 Task: In the  document information Apply all border to the tabe with  'with box; Style line and width 1/4 pt 'Select Header and apply  'Italics' Select the text and align it to the  Center
Action: Mouse pressed left at (354, 53)
Screenshot: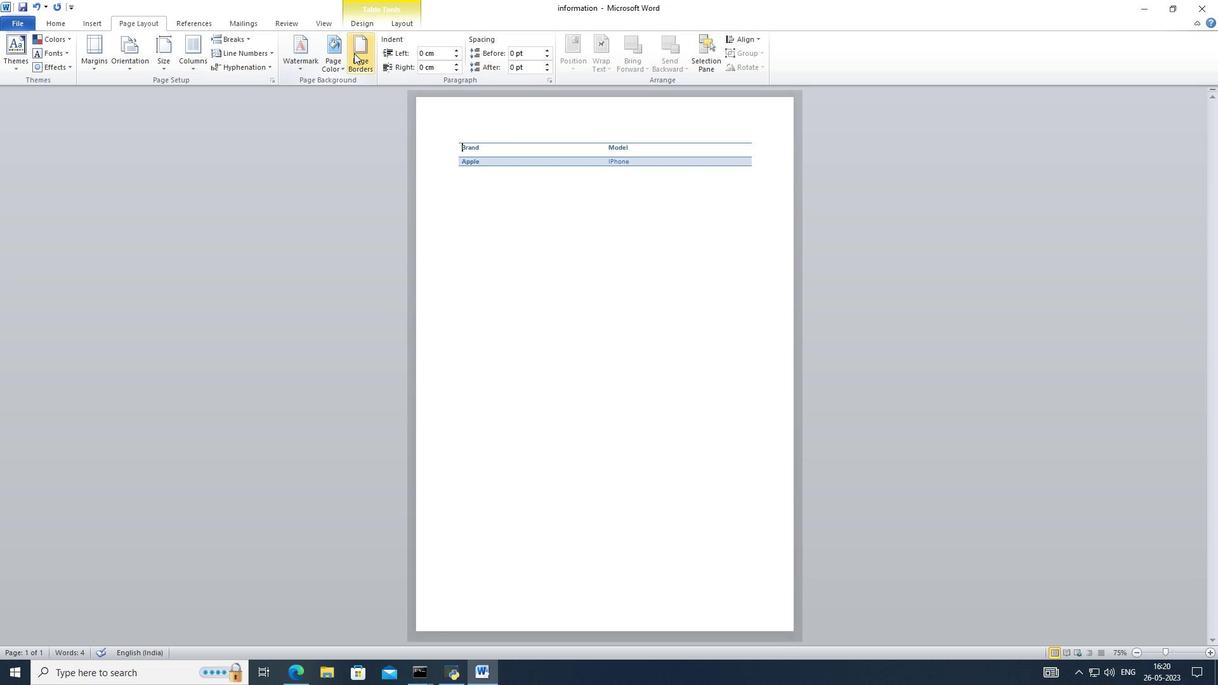 
Action: Mouse moved to (484, 288)
Screenshot: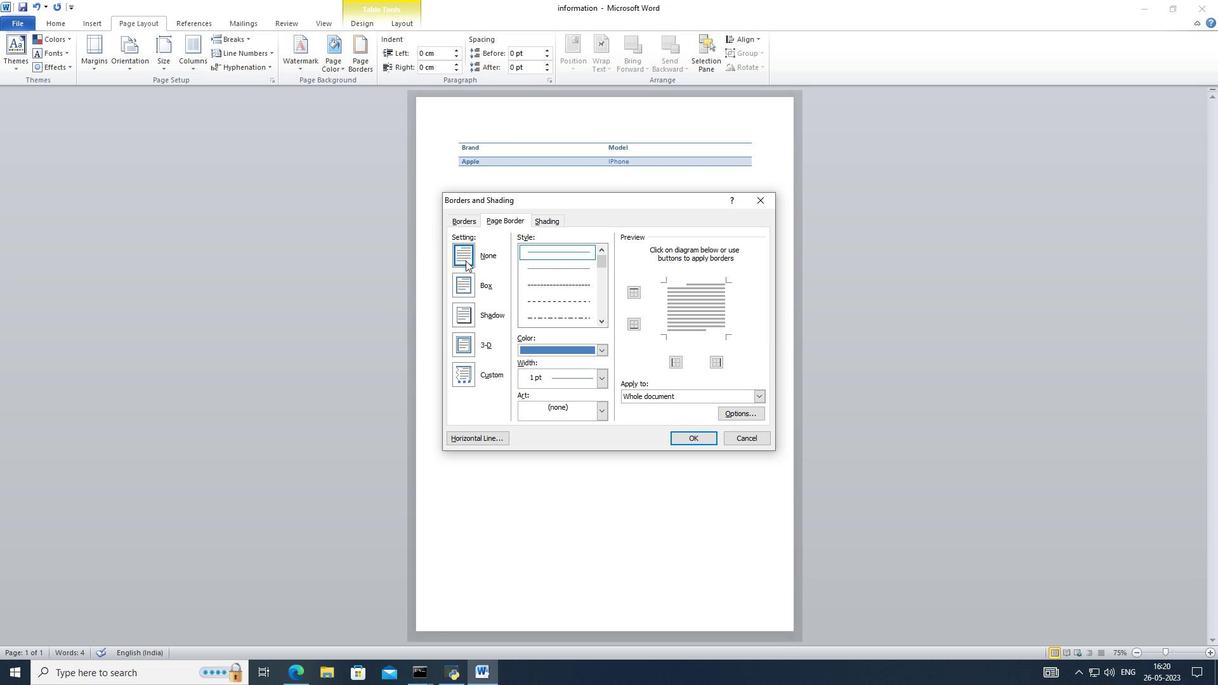 
Action: Mouse pressed left at (484, 288)
Screenshot: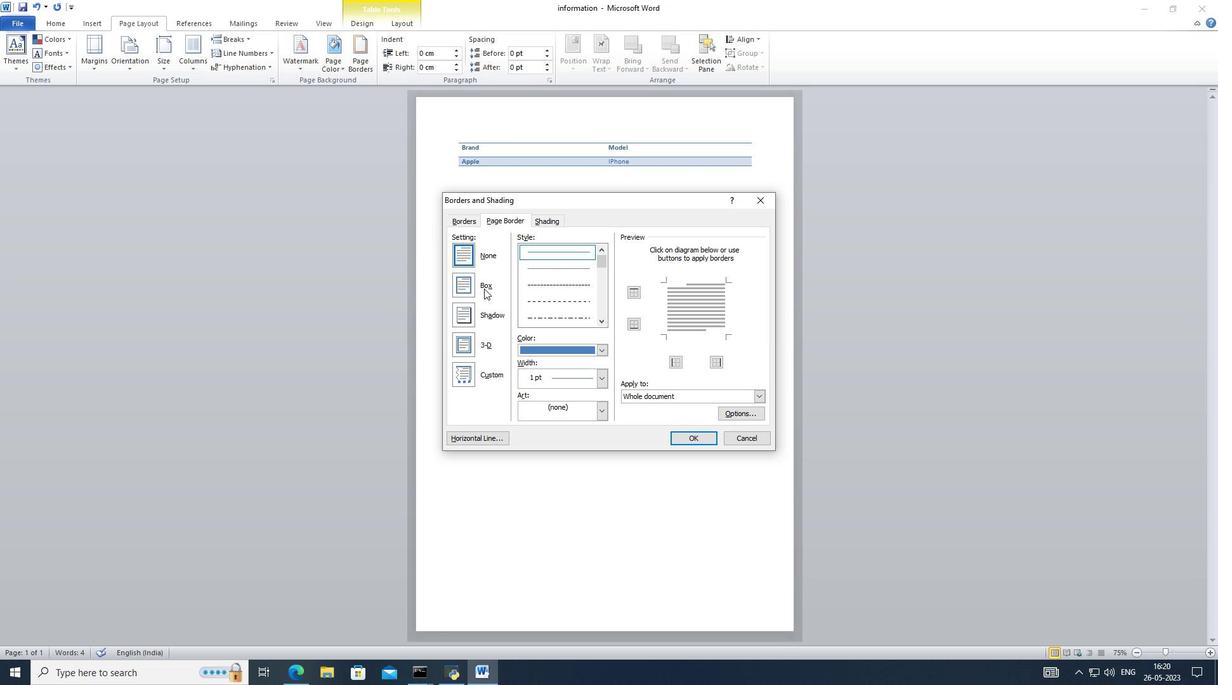 
Action: Mouse moved to (598, 380)
Screenshot: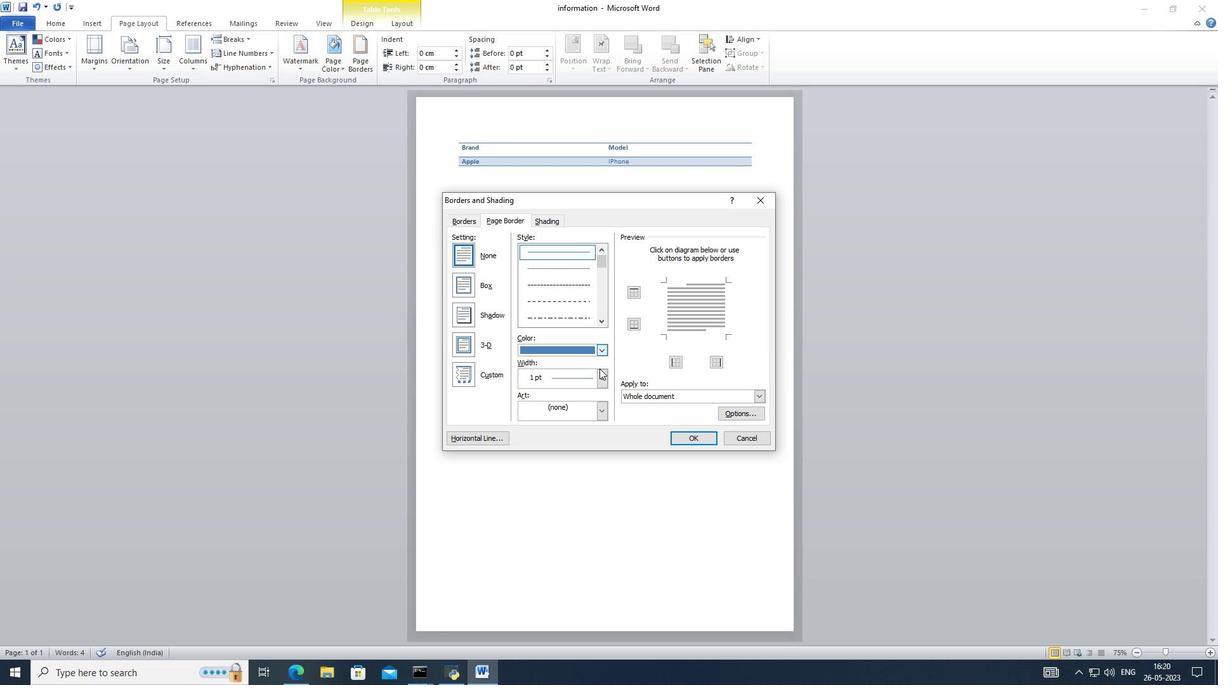 
Action: Mouse pressed left at (598, 380)
Screenshot: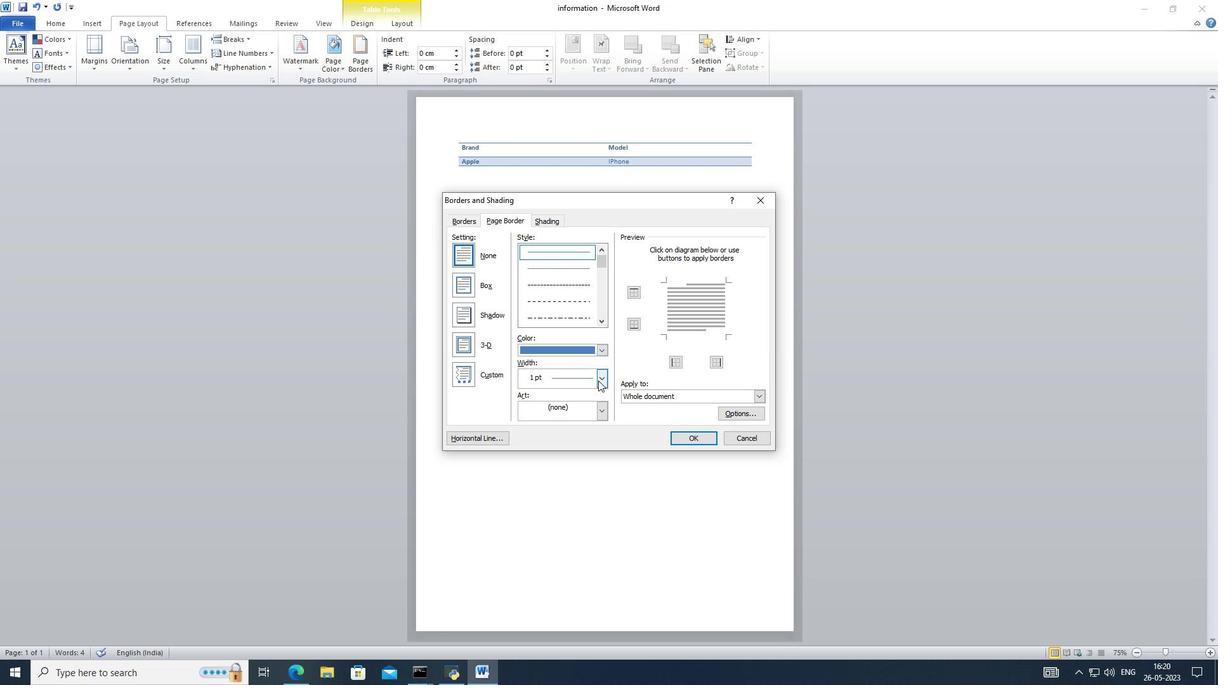 
Action: Mouse moved to (542, 400)
Screenshot: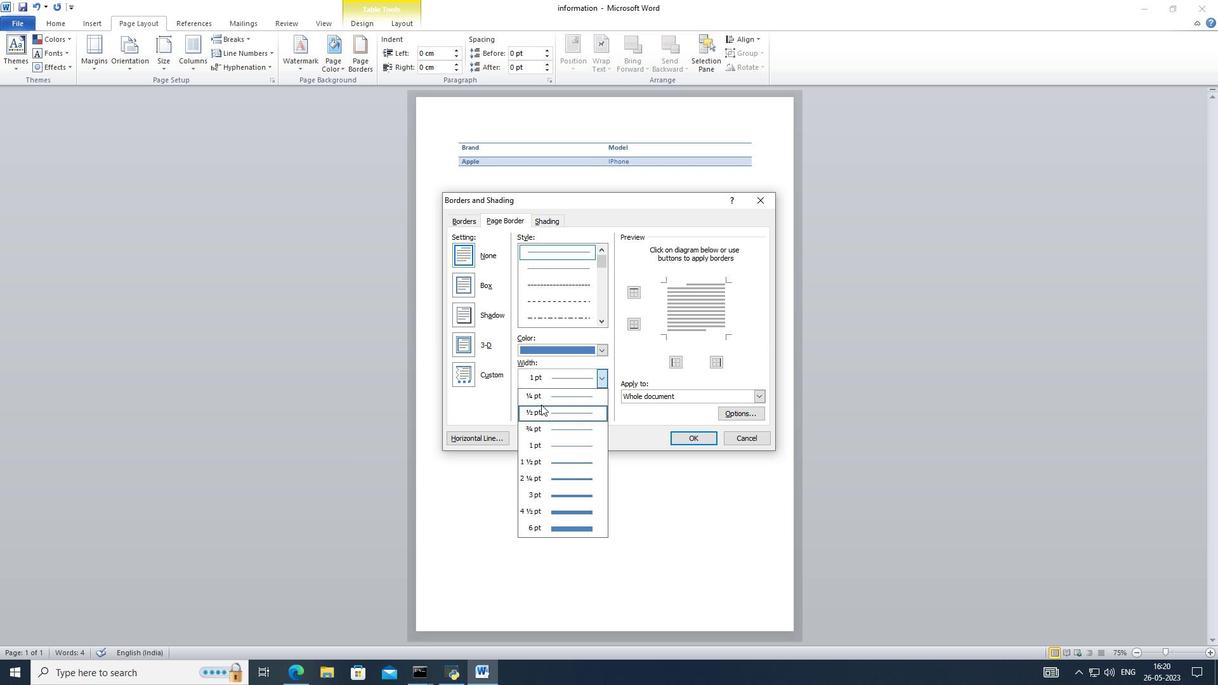 
Action: Mouse pressed left at (542, 400)
Screenshot: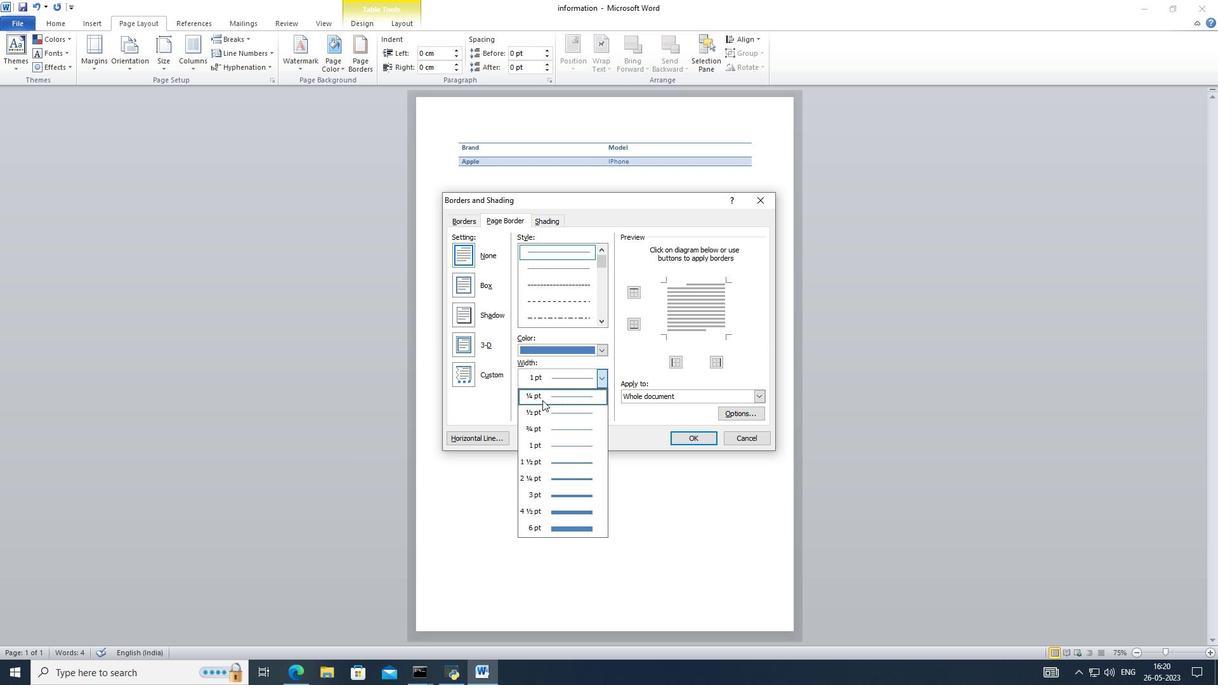 
Action: Mouse moved to (669, 432)
Screenshot: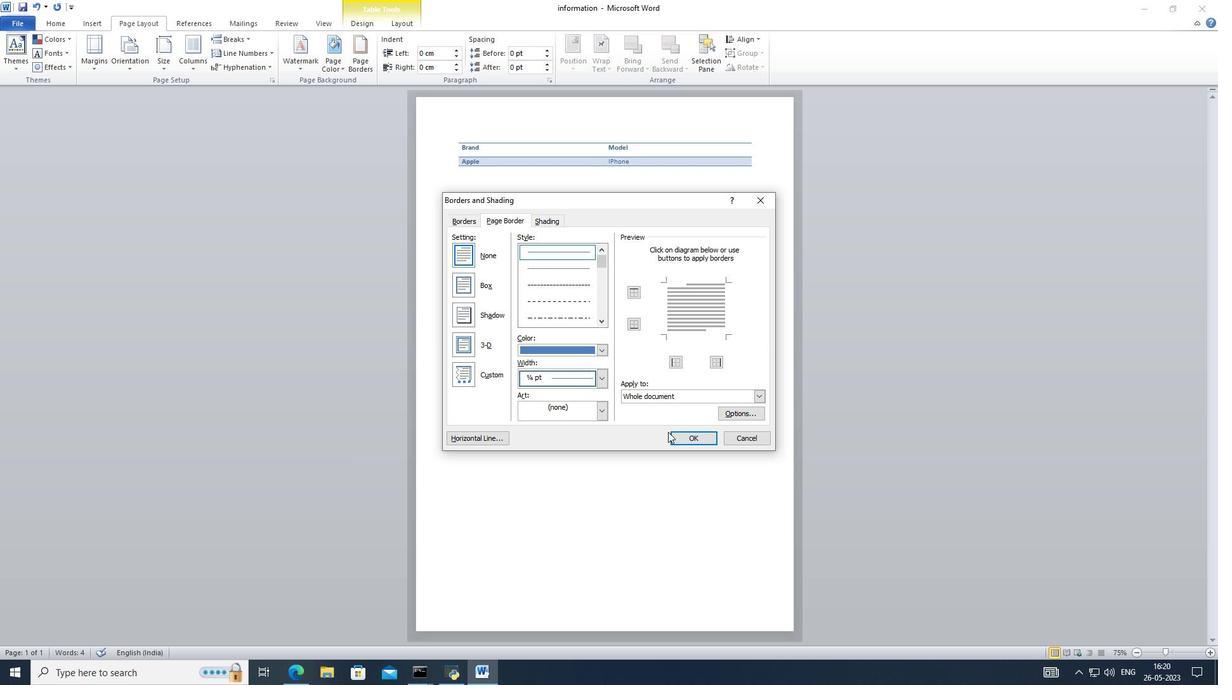 
Action: Mouse pressed left at (678, 435)
Screenshot: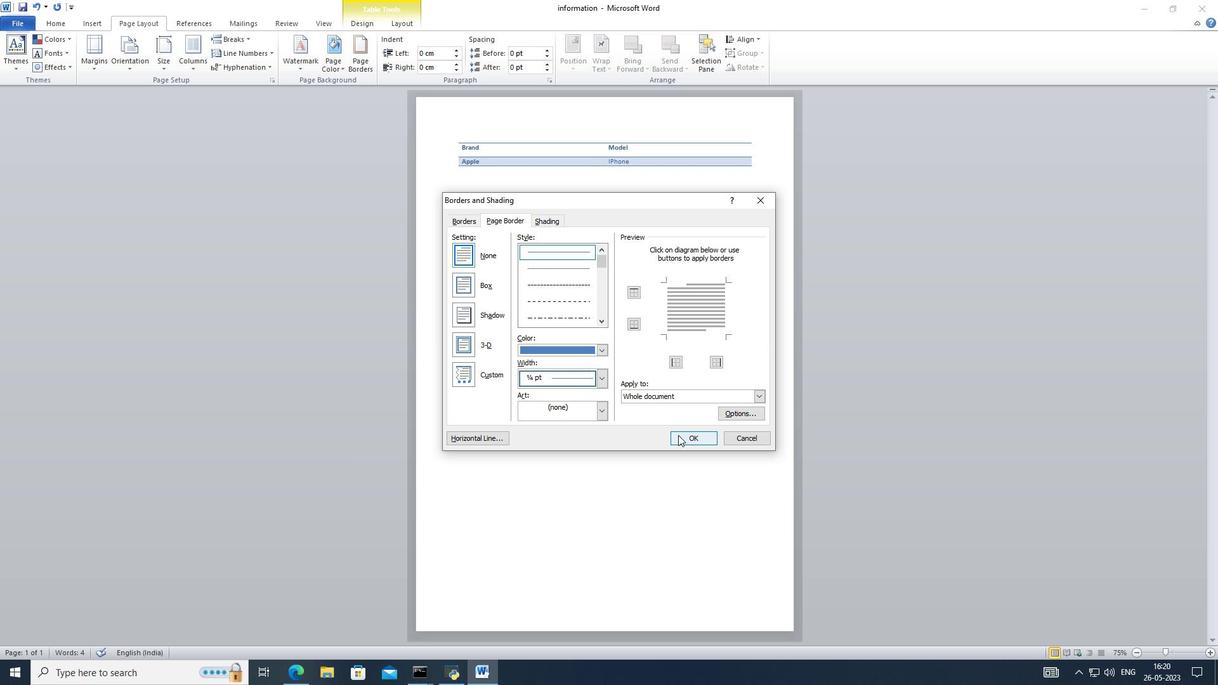 
Action: Mouse moved to (468, 146)
Screenshot: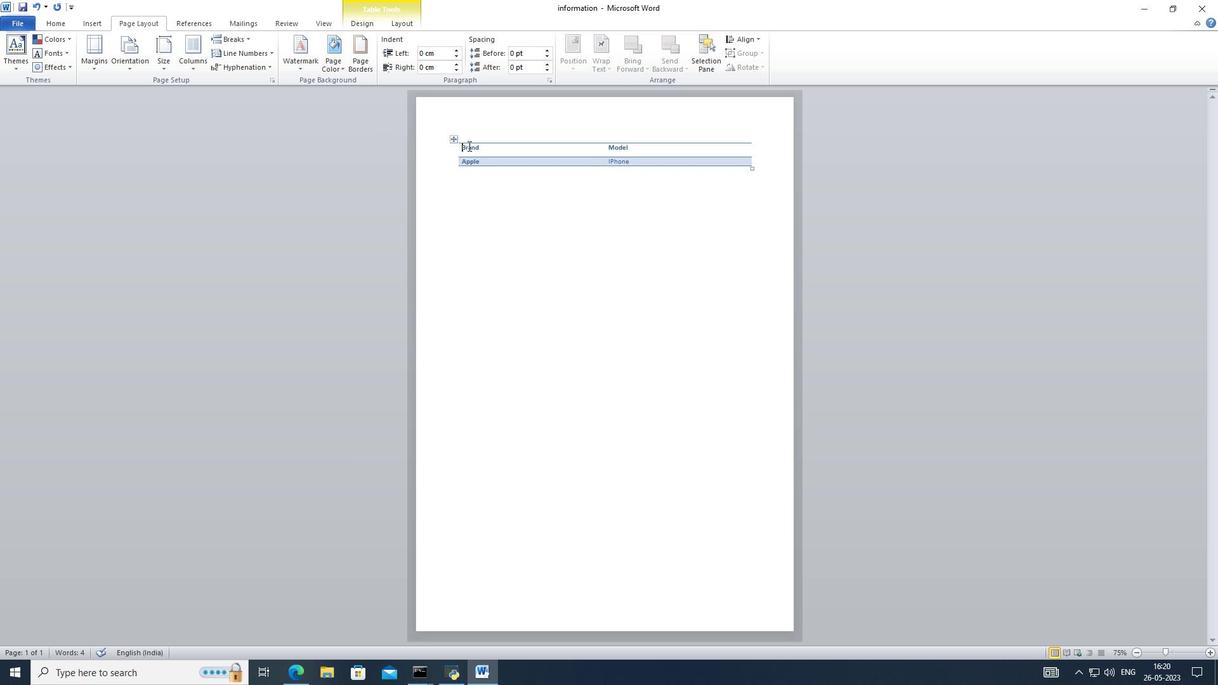 
Action: Mouse pressed left at (468, 146)
Screenshot: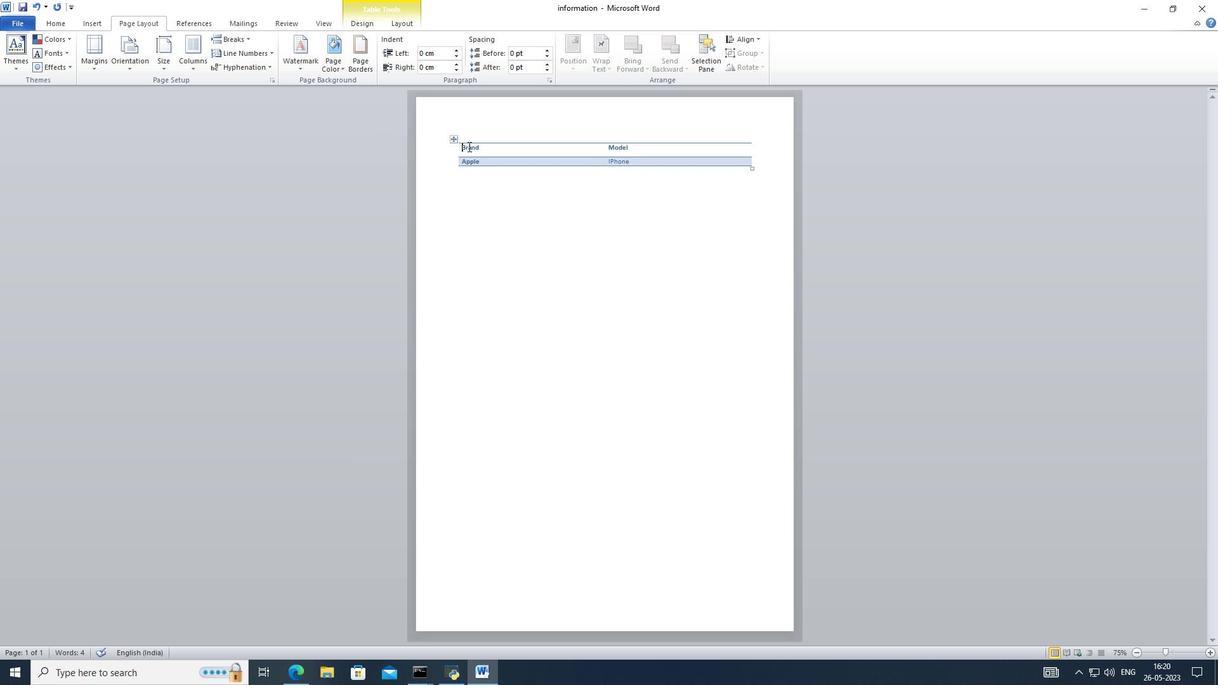 
Action: Mouse moved to (453, 139)
Screenshot: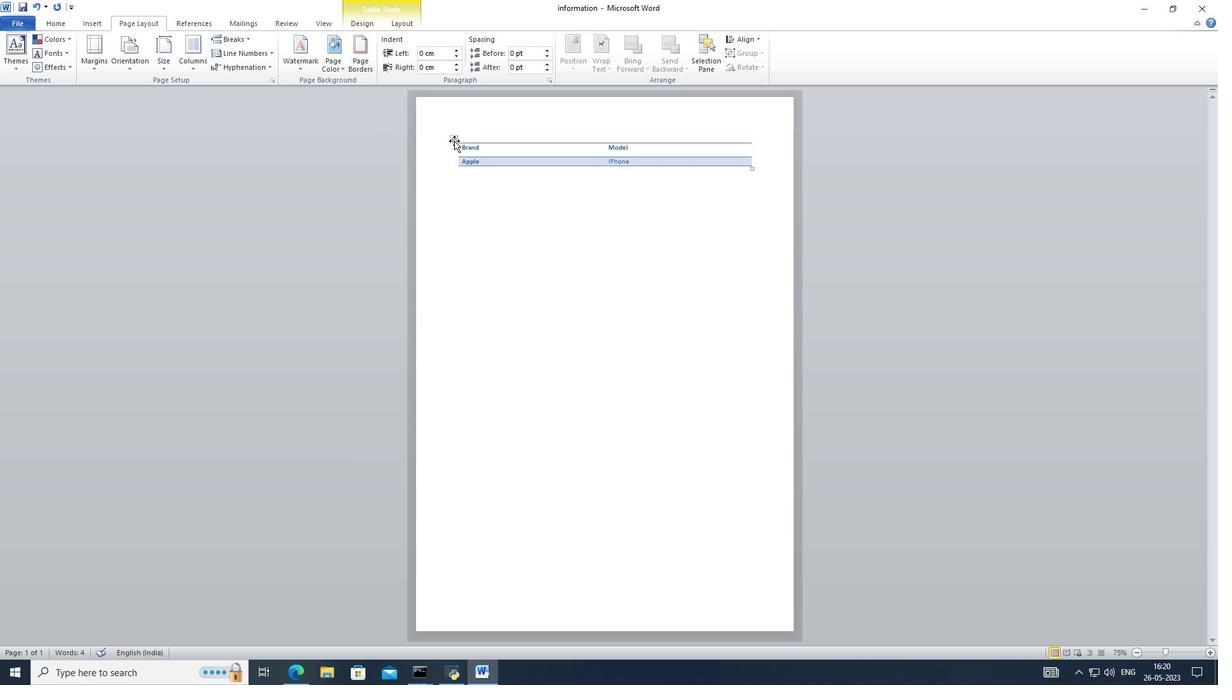 
Action: Mouse pressed left at (453, 139)
Screenshot: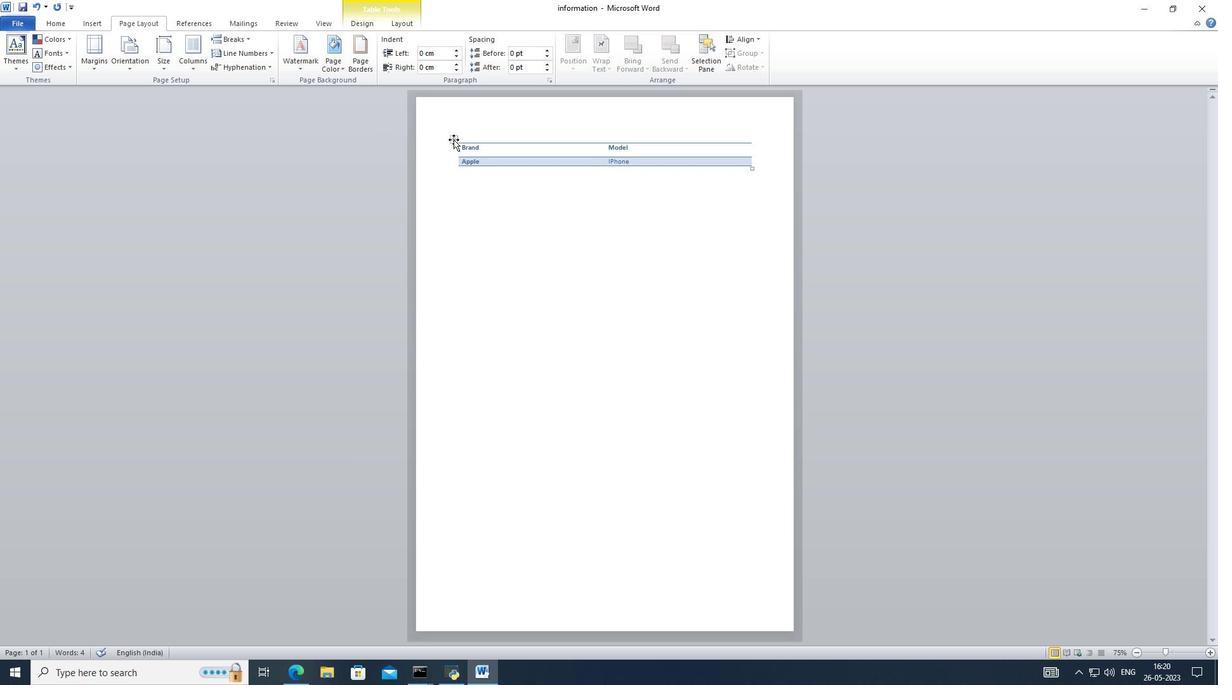 
Action: Mouse moved to (48, 24)
Screenshot: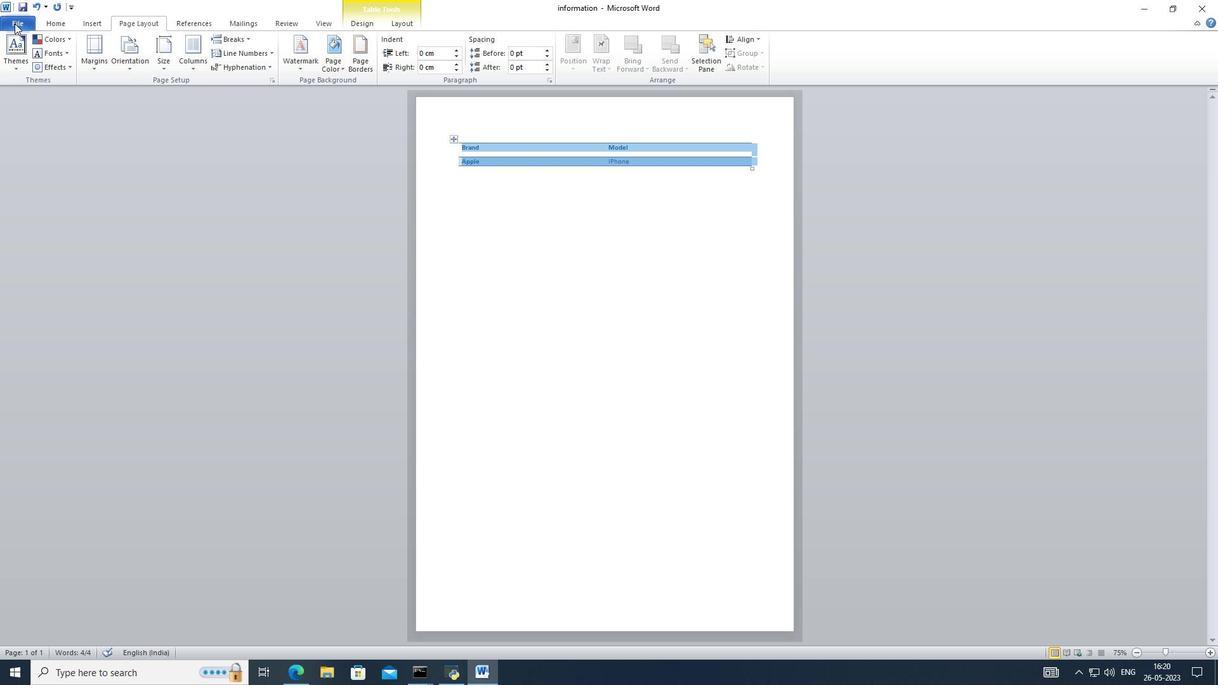 
Action: Mouse pressed left at (48, 24)
Screenshot: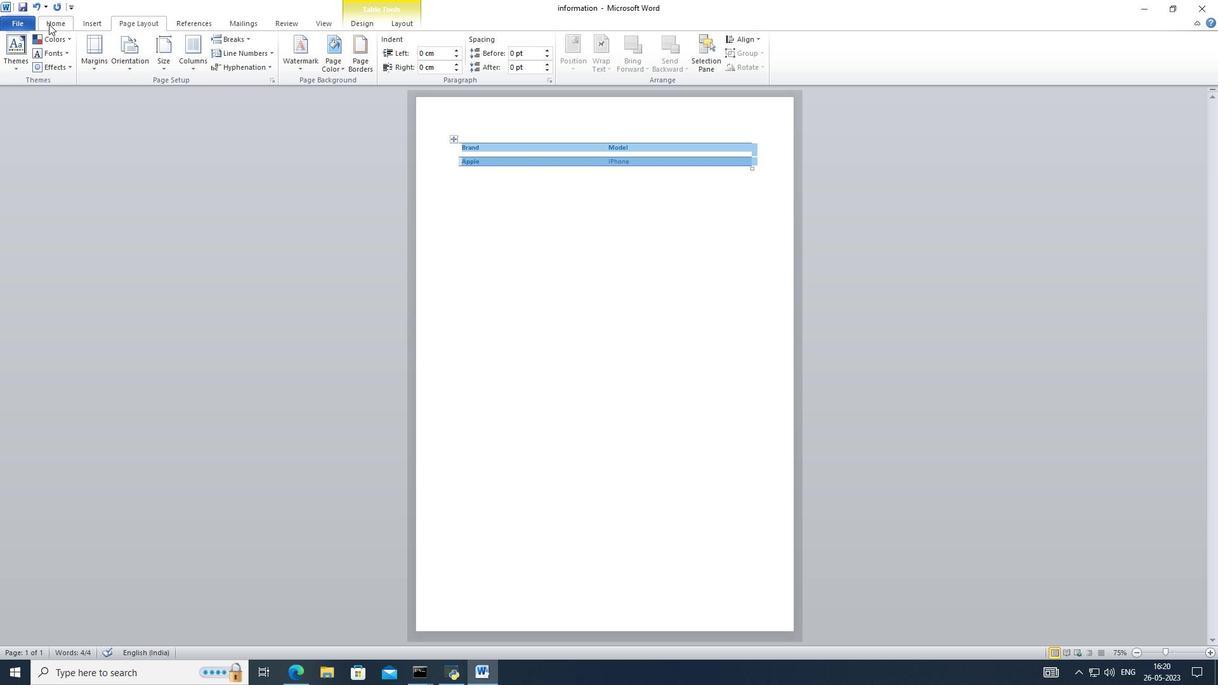 
Action: Mouse moved to (121, 68)
Screenshot: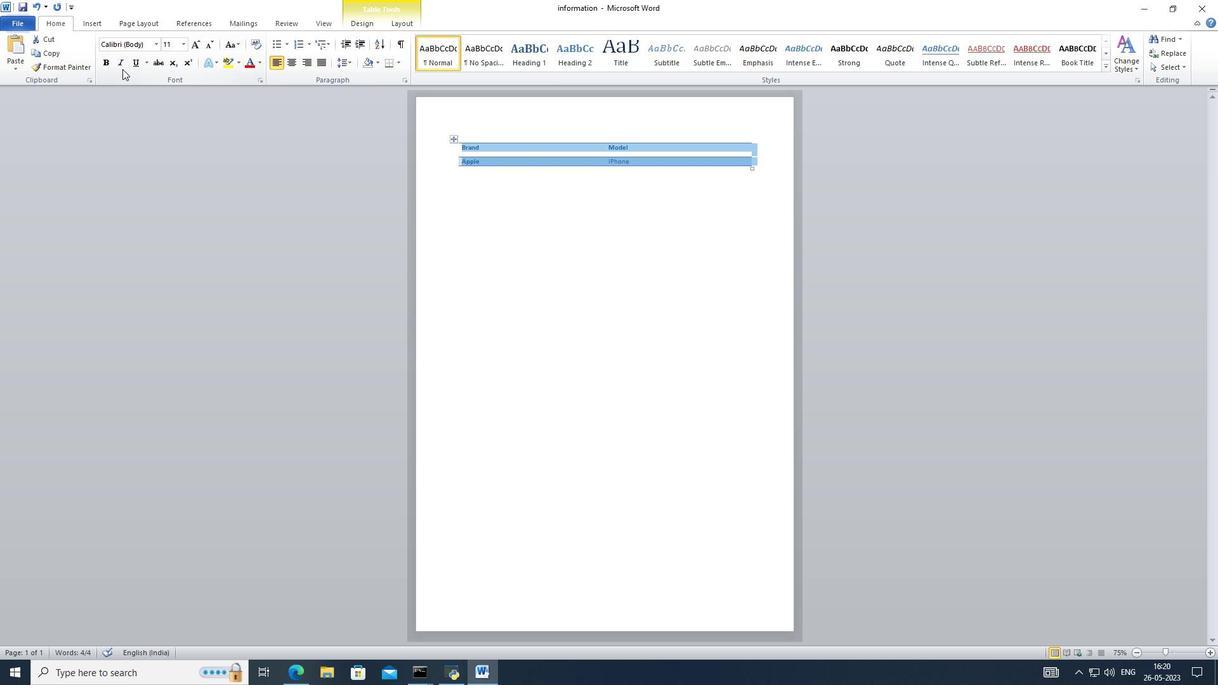 
Action: Mouse pressed left at (121, 68)
Screenshot: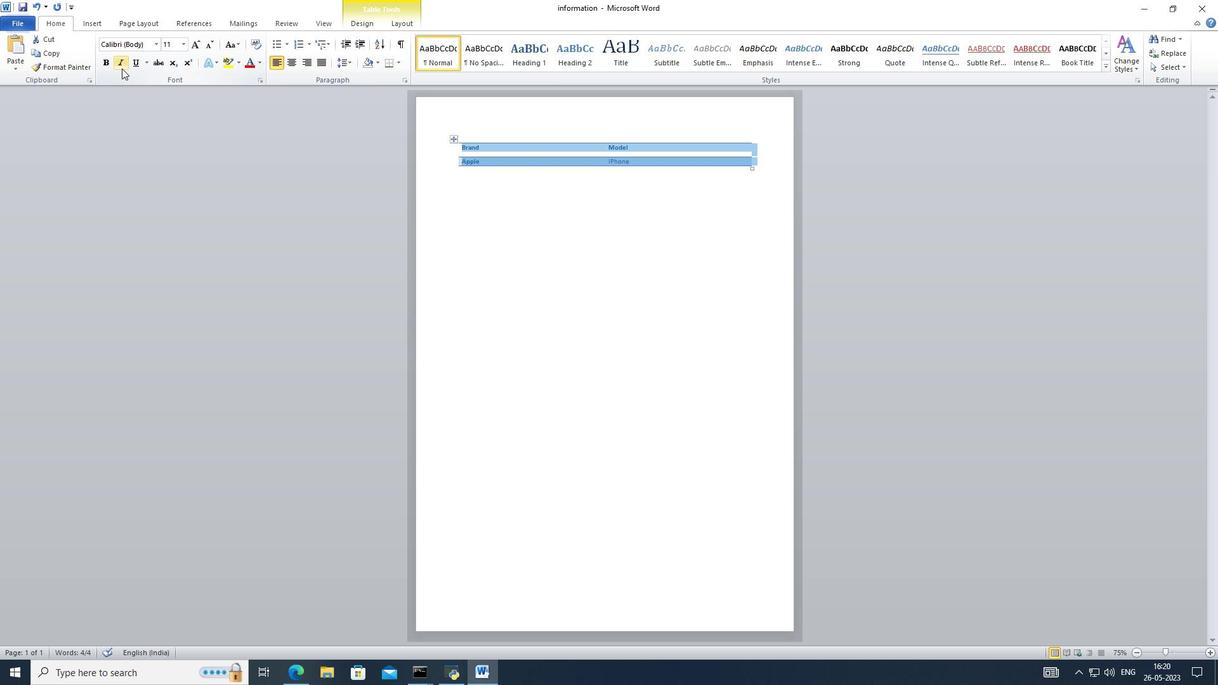 
Action: Mouse moved to (295, 64)
Screenshot: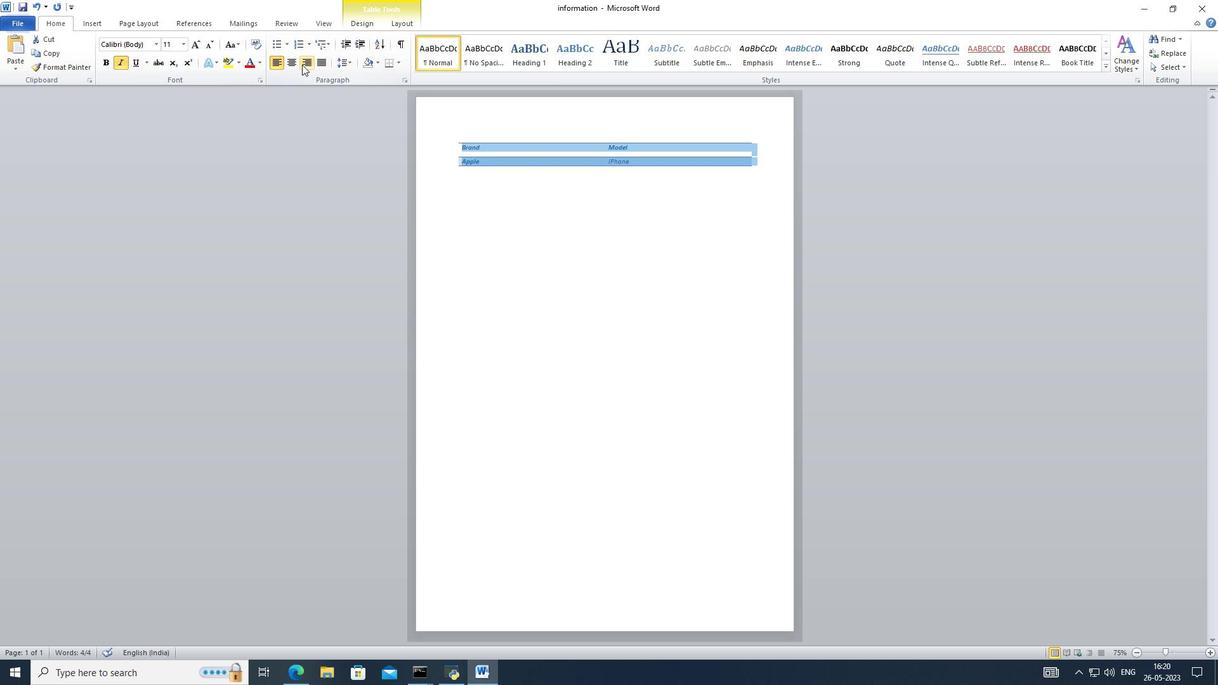 
Action: Mouse pressed left at (295, 64)
Screenshot: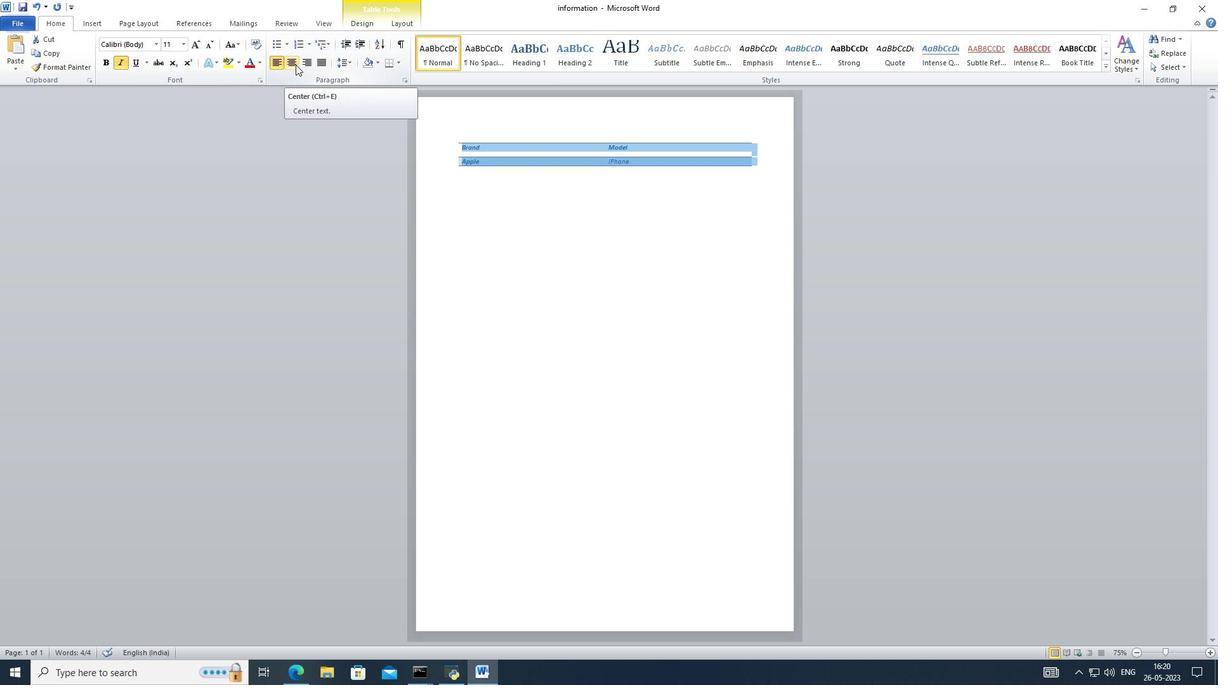 
Action: Mouse moved to (423, 222)
Screenshot: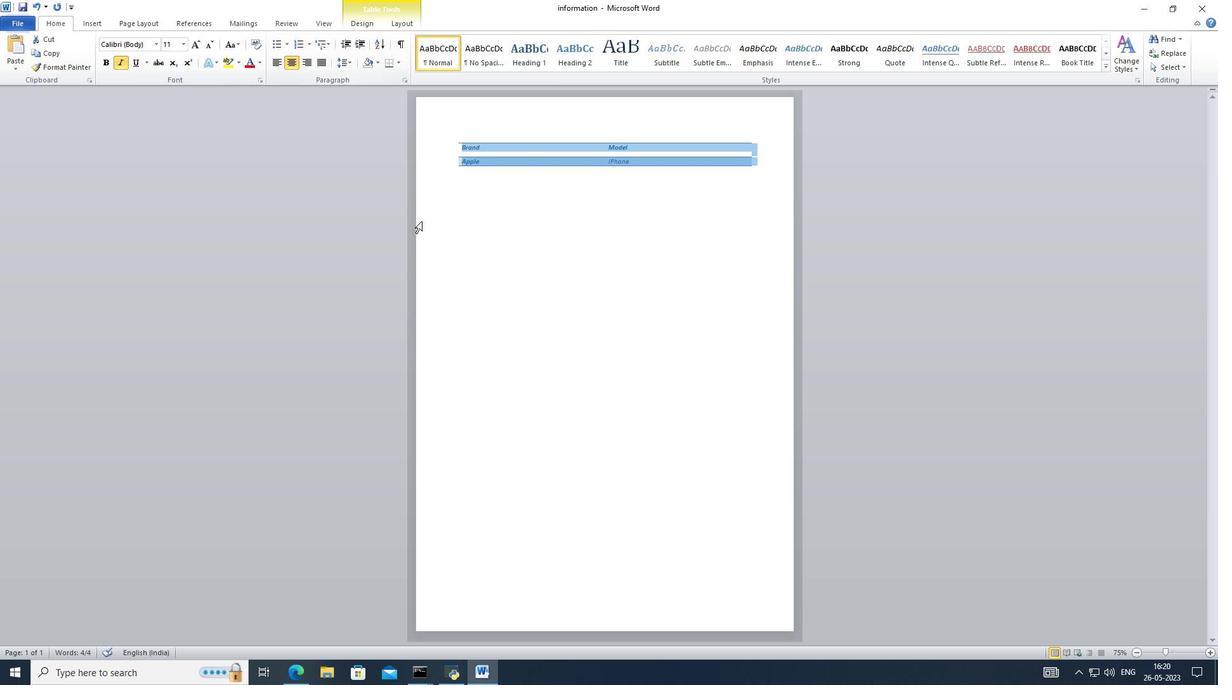 
